Task: Change Two Pages To Continuous Scroll
Action: Mouse moved to (82, 140)
Screenshot: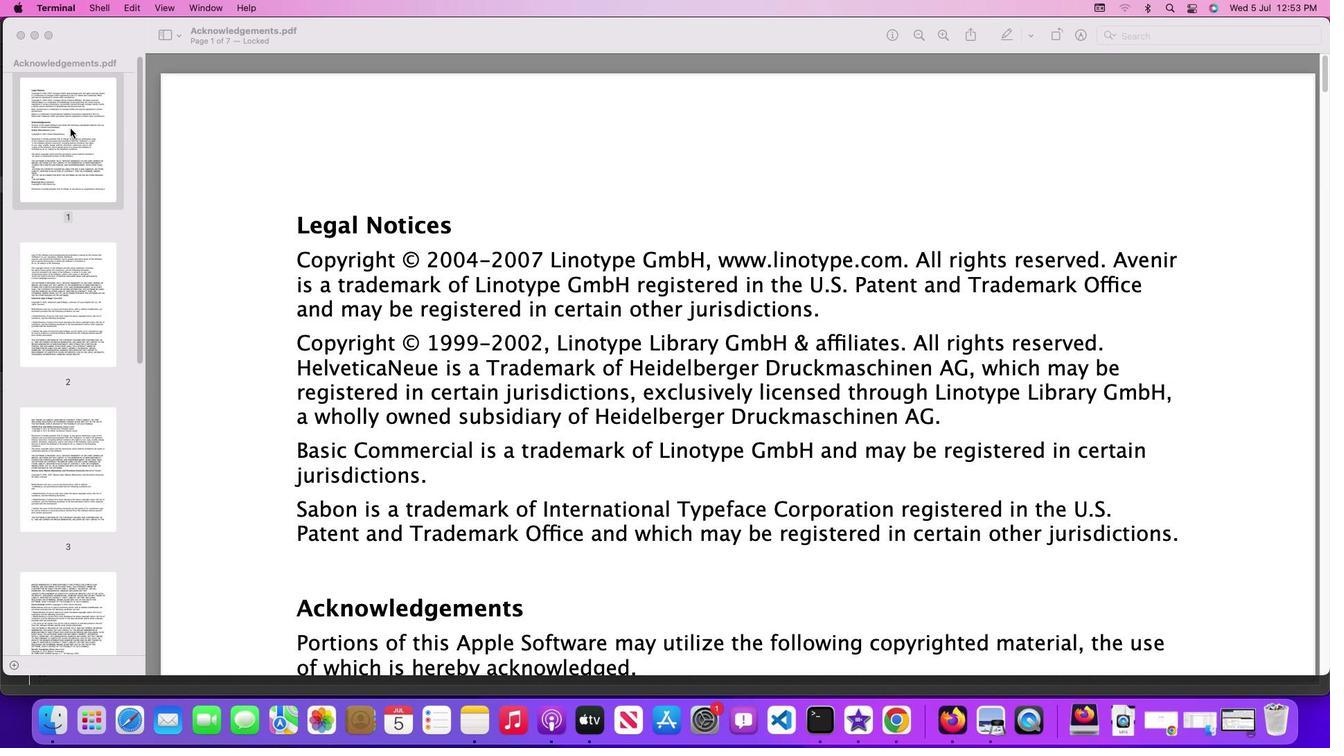 
Action: Mouse pressed left at (82, 140)
Screenshot: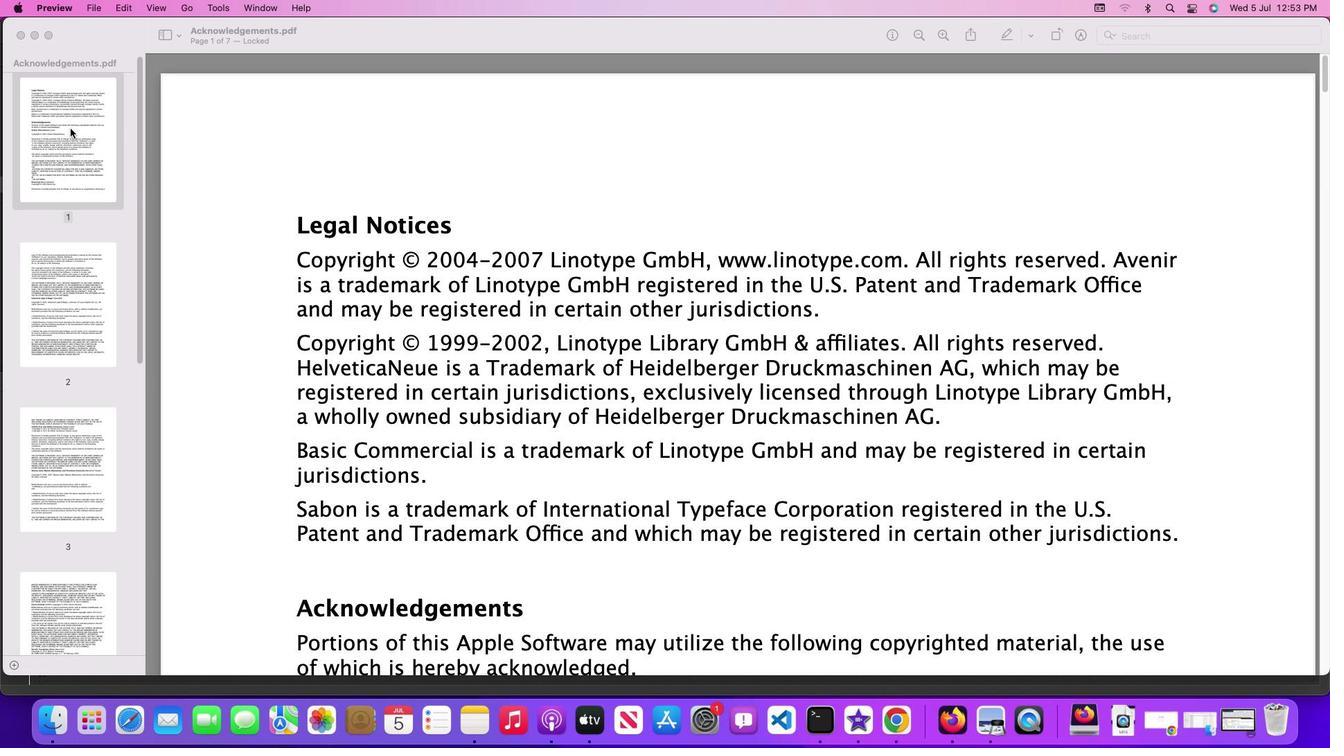 
Action: Mouse moved to (67, 20)
Screenshot: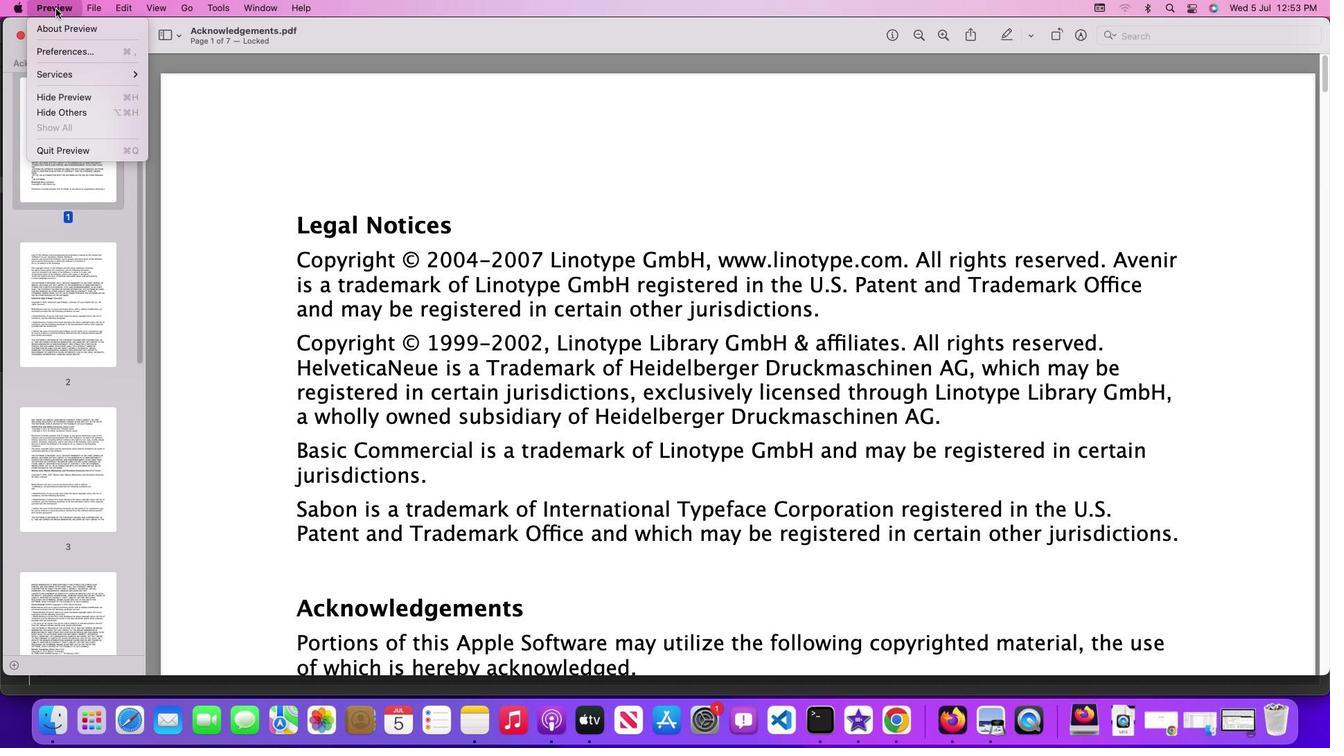 
Action: Mouse pressed left at (67, 20)
Screenshot: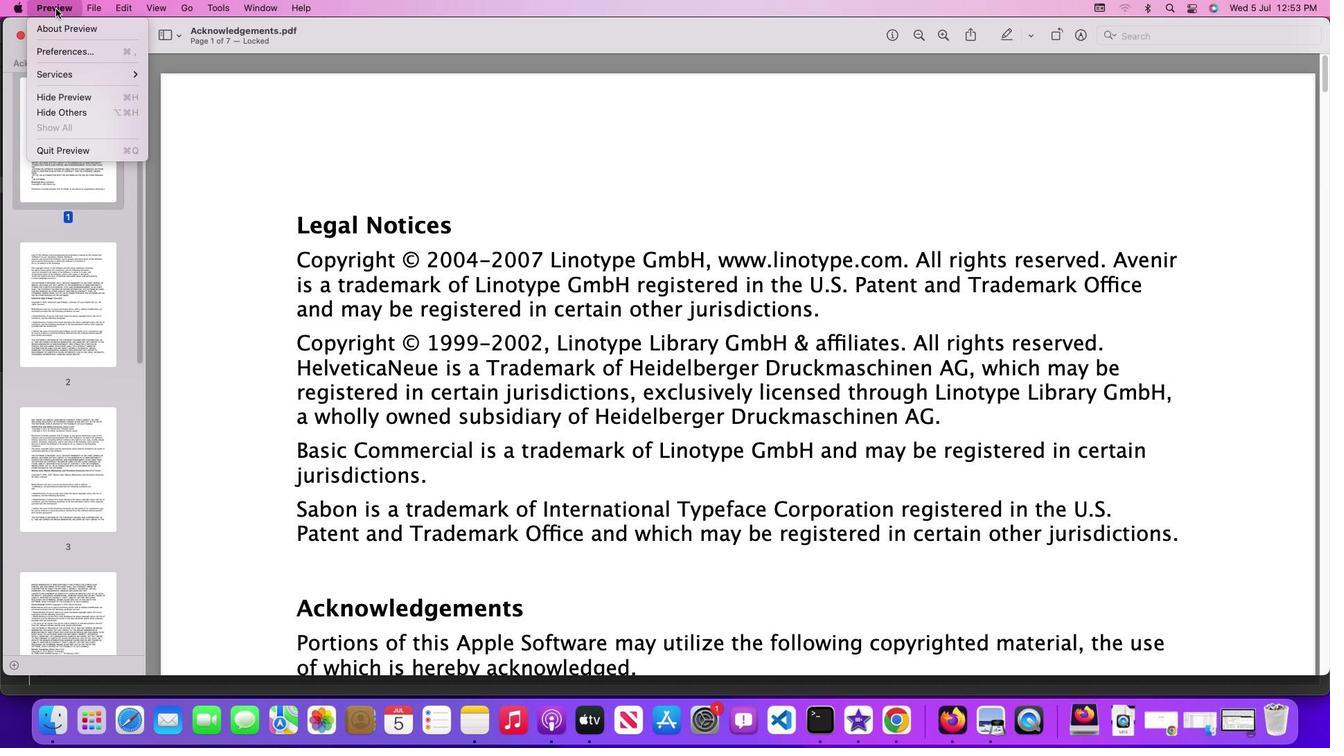 
Action: Mouse moved to (85, 61)
Screenshot: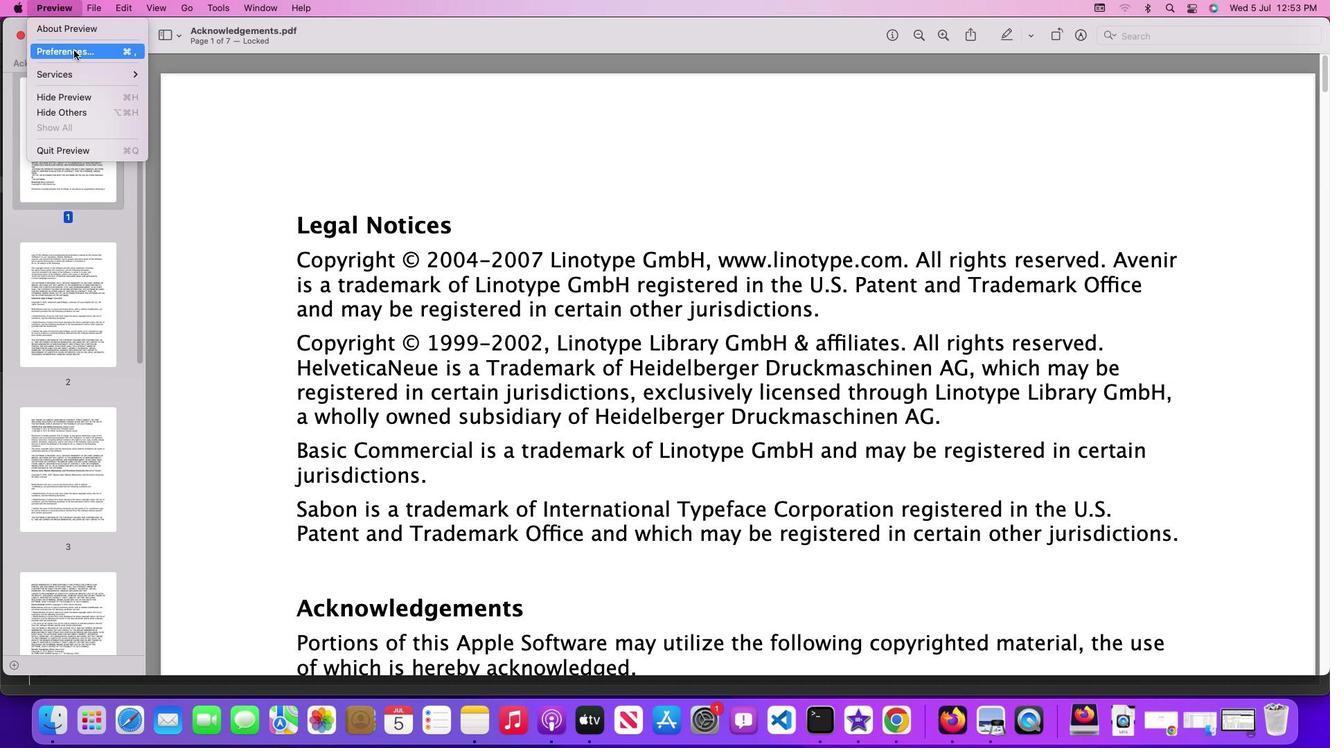 
Action: Mouse pressed left at (85, 61)
Screenshot: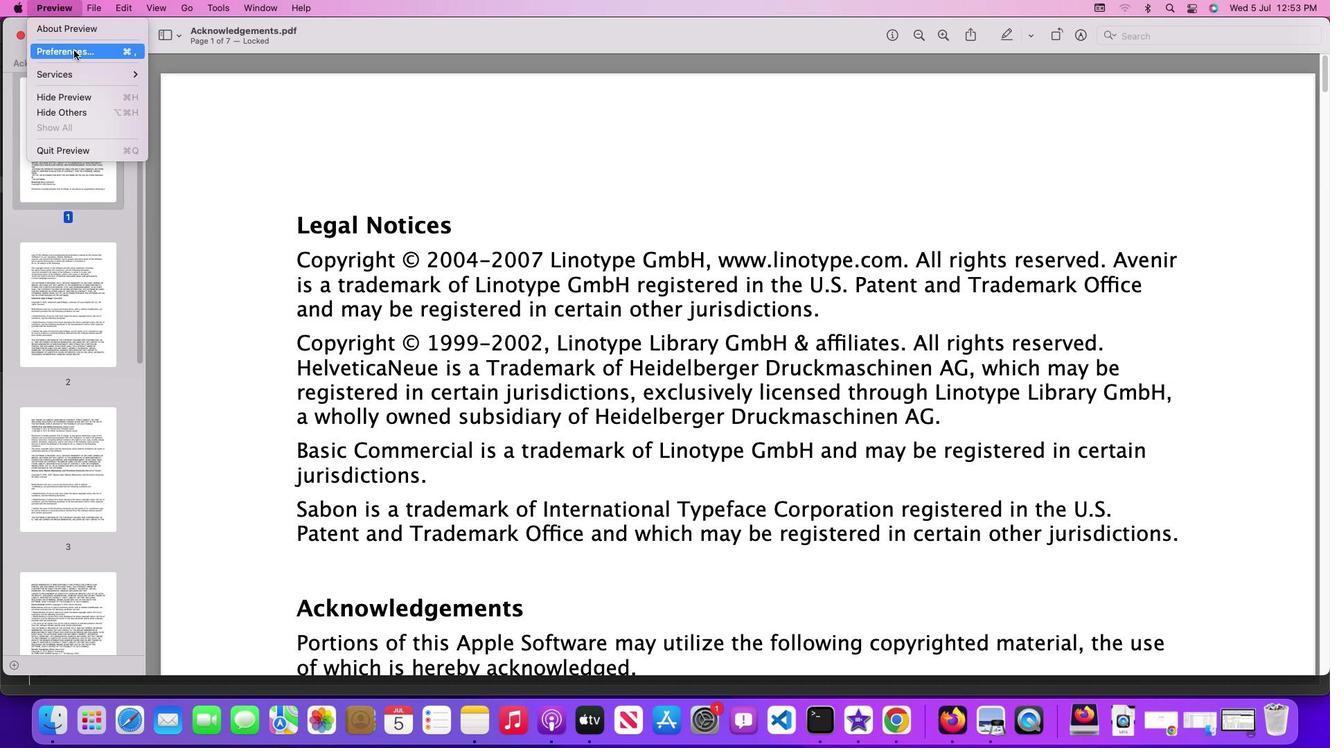 
Action: Mouse moved to (774, 406)
Screenshot: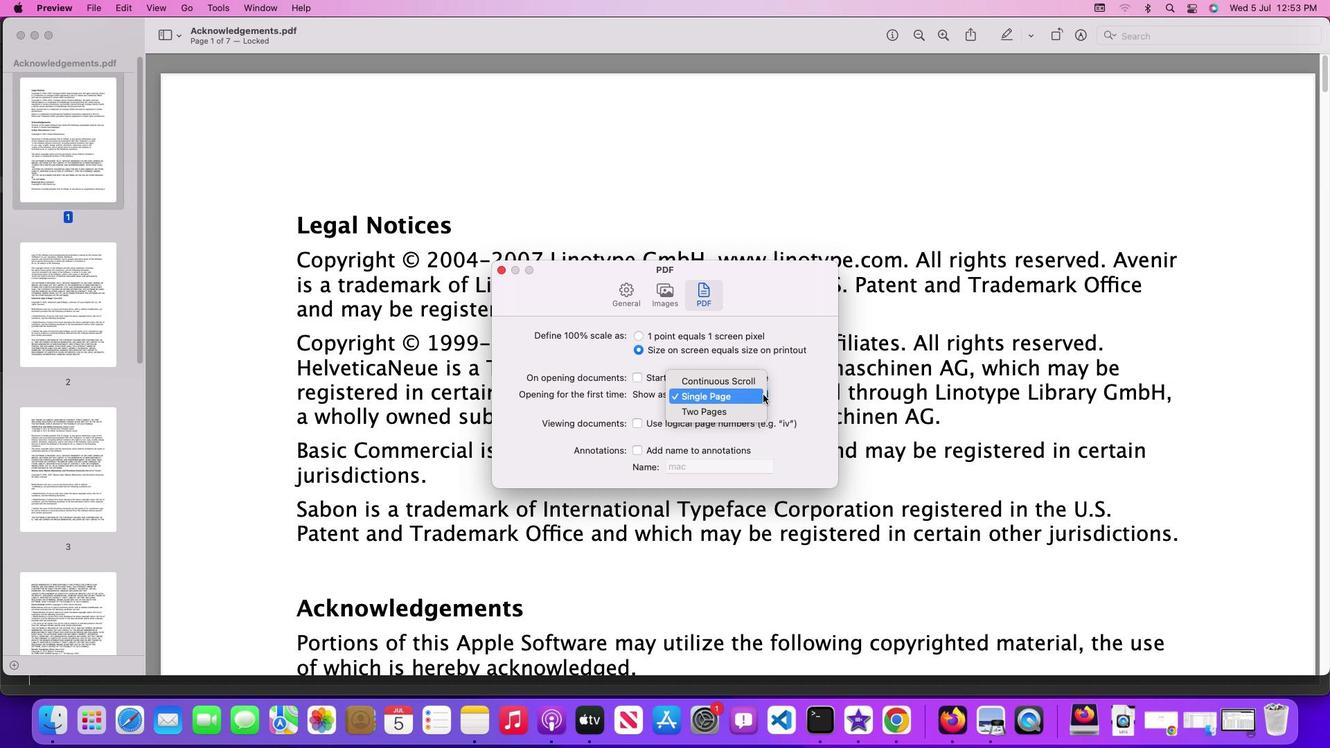 
Action: Mouse pressed left at (774, 406)
Screenshot: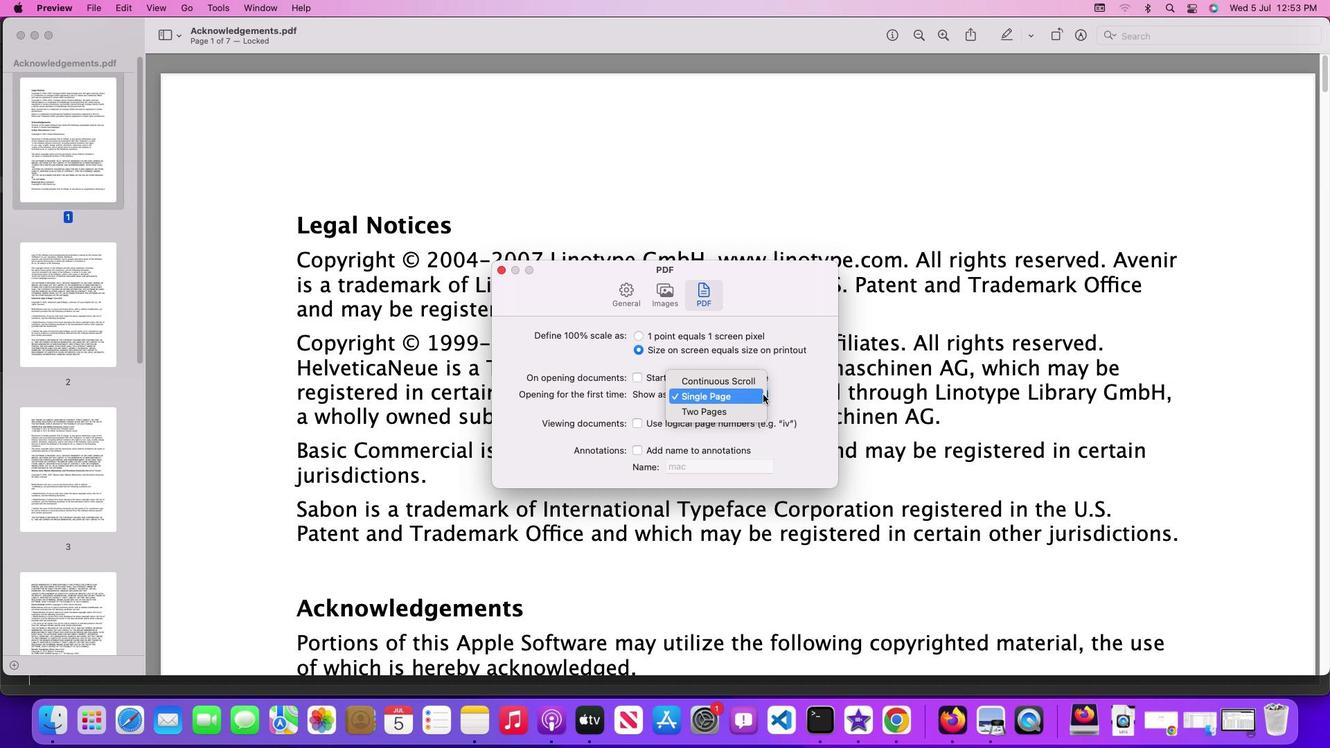 
Action: Mouse moved to (767, 422)
Screenshot: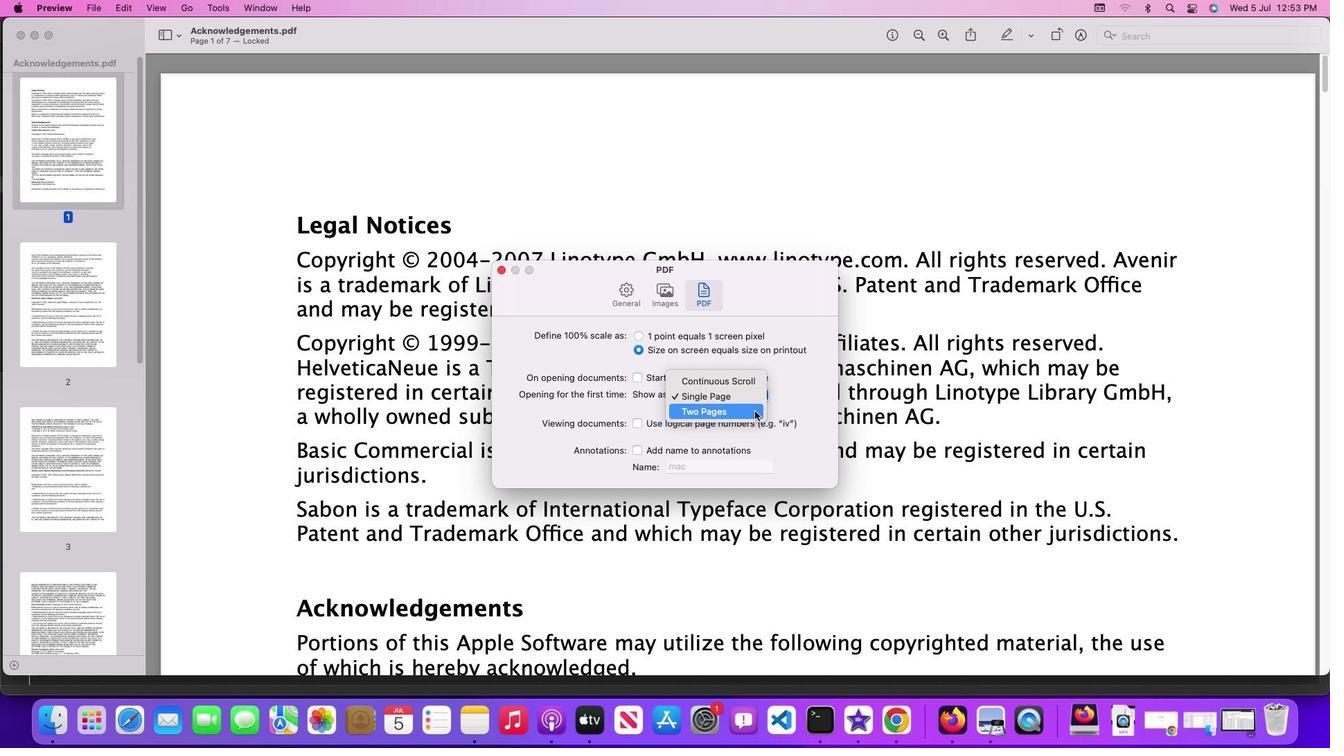 
Action: Mouse pressed left at (767, 422)
Screenshot: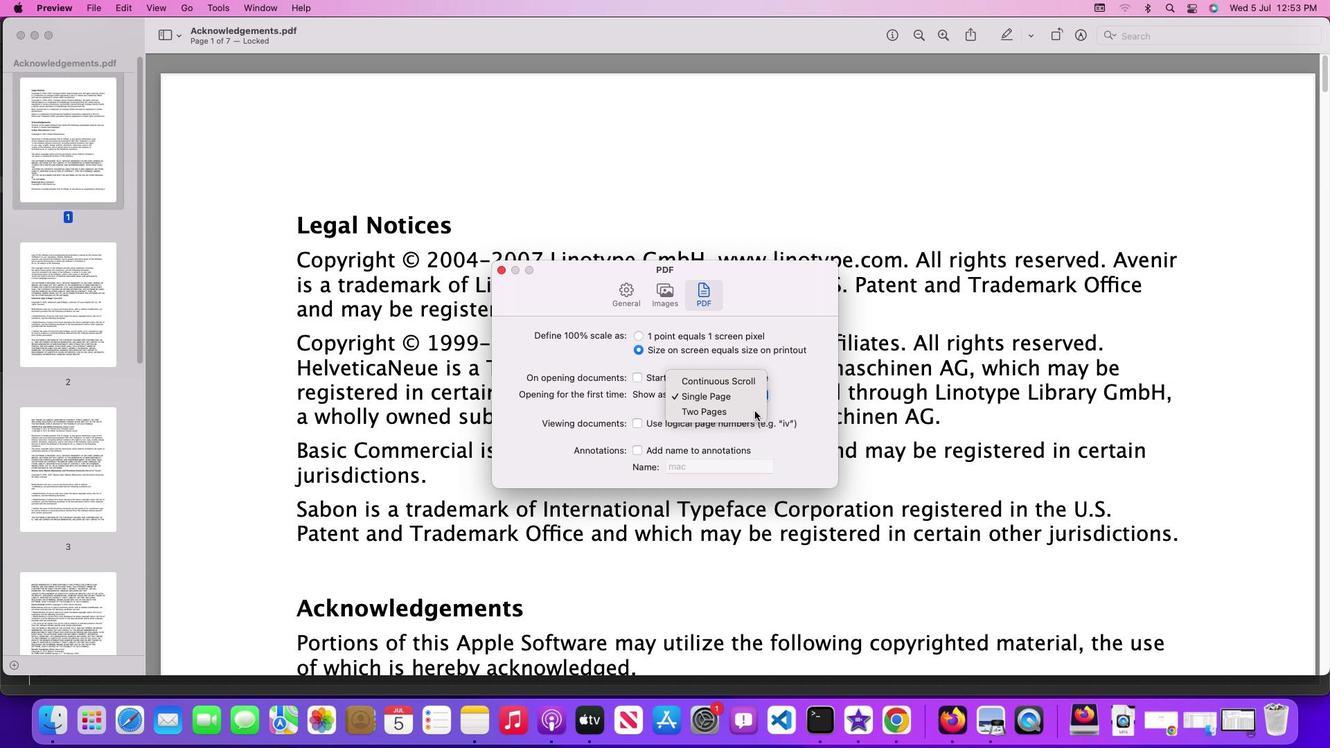 
Action: Mouse moved to (769, 478)
Screenshot: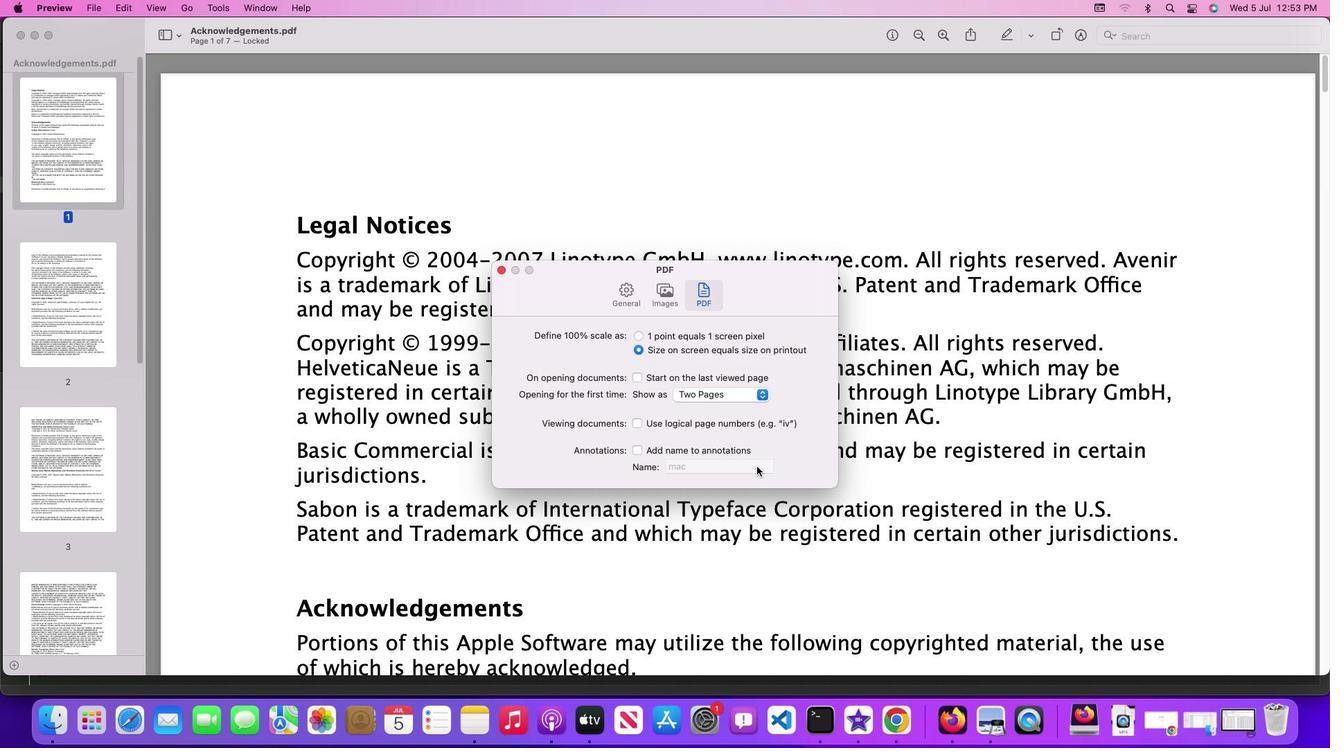 
